 Task: Create interactive dashboards for monitoring real-time energy consumption.
Action: Mouse moved to (122, 62)
Screenshot: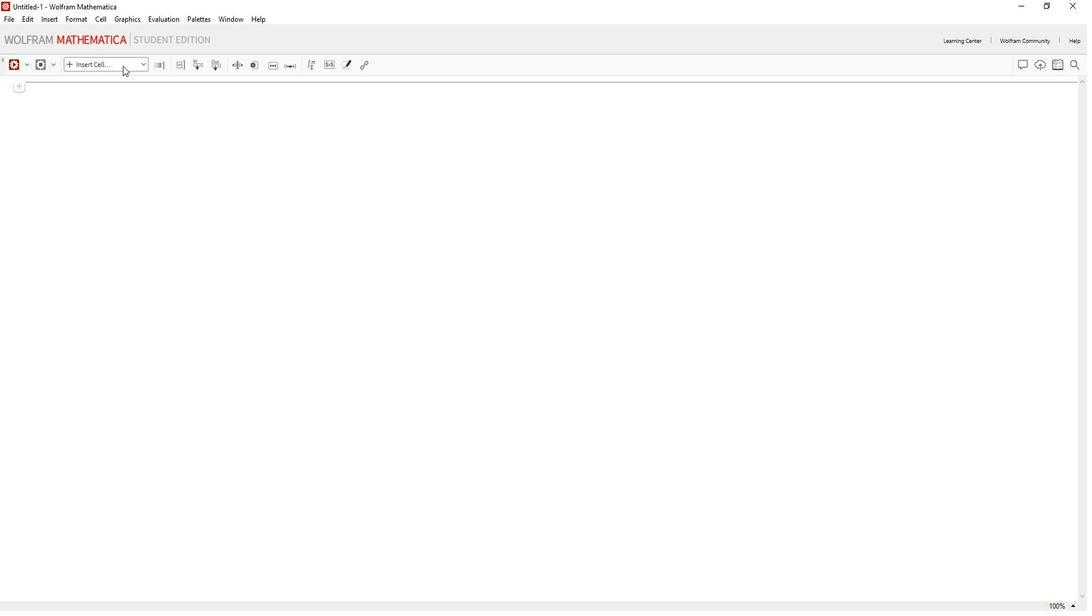 
Action: Mouse pressed left at (122, 62)
Screenshot: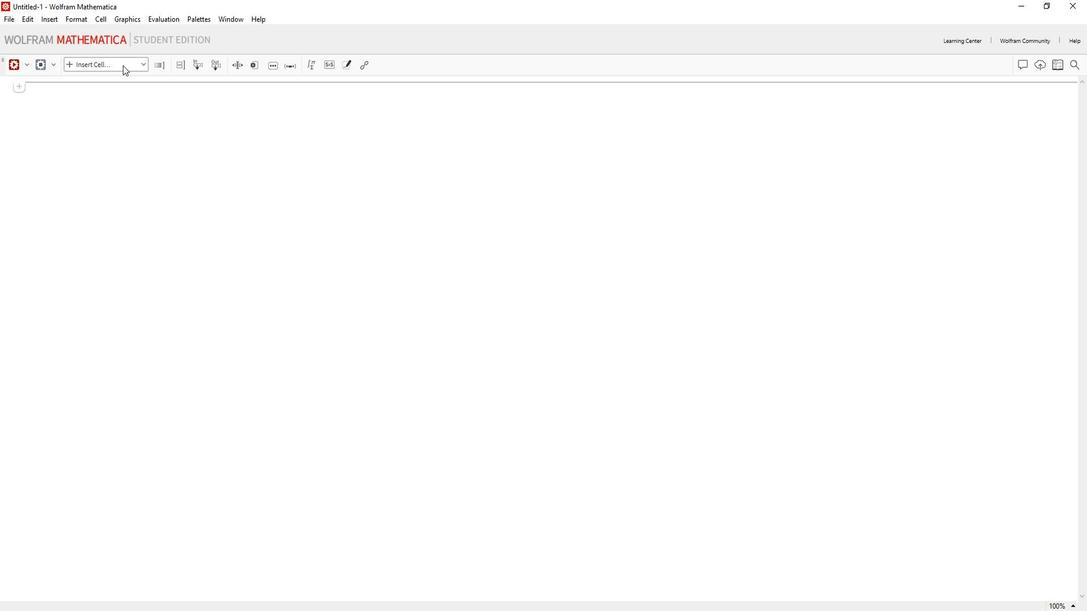 
Action: Mouse moved to (105, 208)
Screenshot: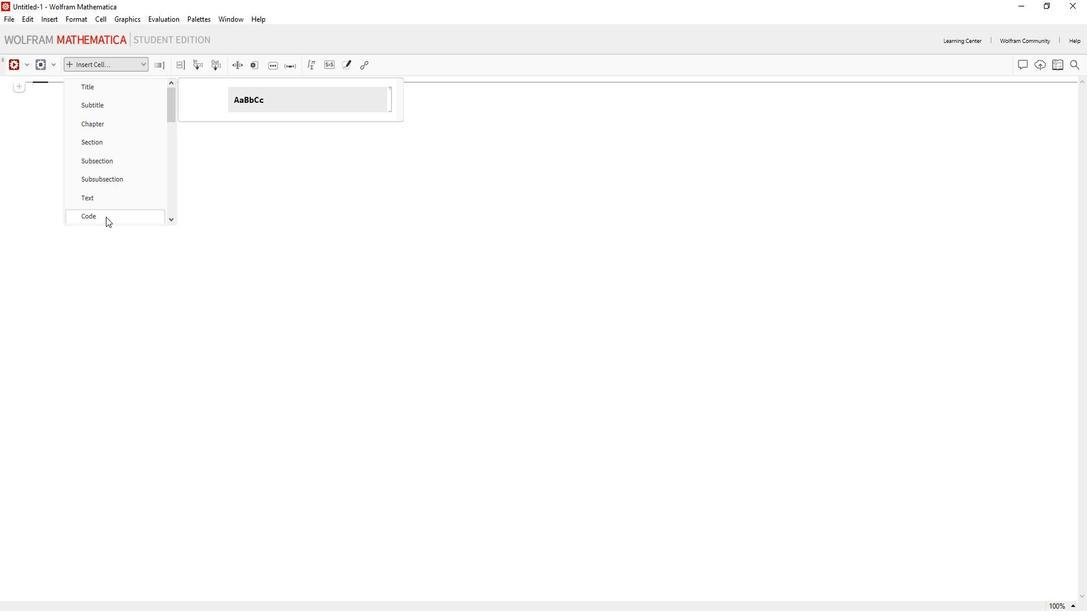 
Action: Mouse pressed left at (105, 208)
Screenshot: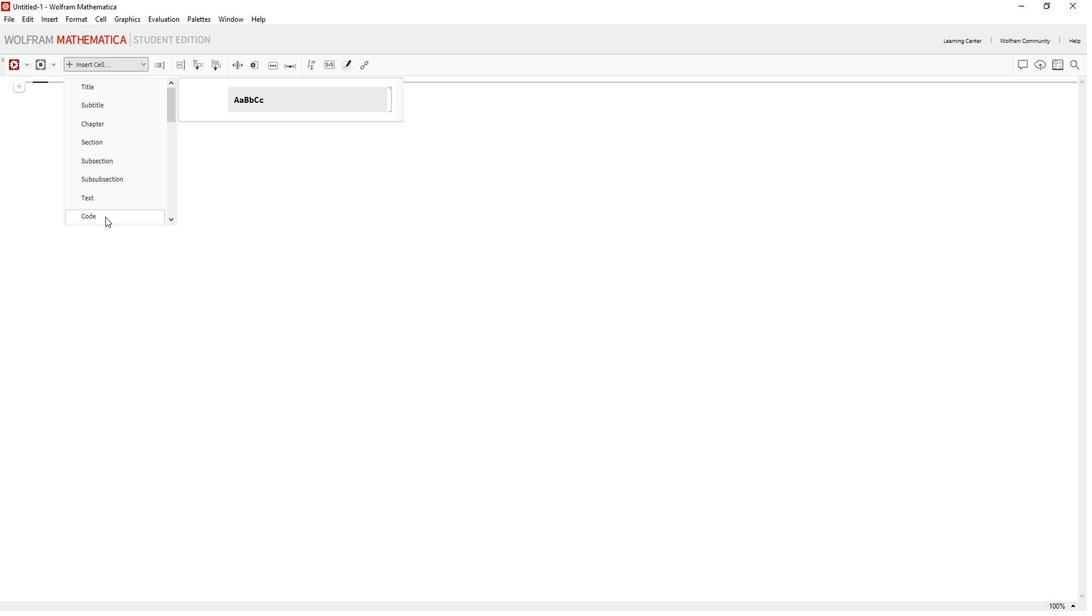 
Action: Mouse moved to (105, 208)
Screenshot: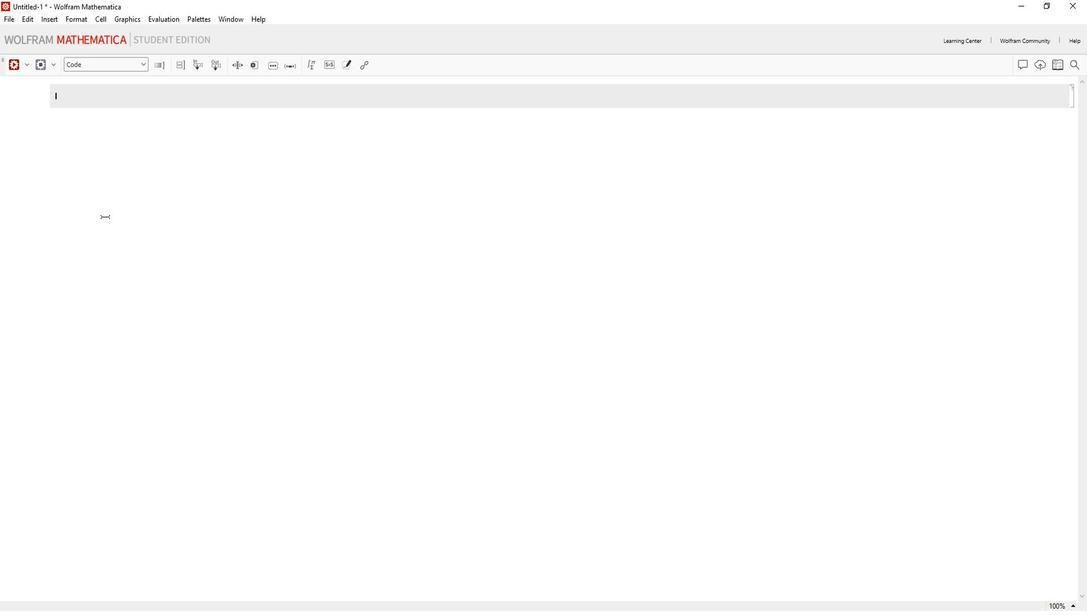 
Action: Key pressed data<Key.space>=<Key.space><Key.caps_lock>T<Key.caps_lock>able[<Key.shift_r>{<Key.caps_lock>D<Key.caps_lock>ate<Key.caps_lock>L<Key.caps_lock>ist[],<Key.space><Key.caps_lock>R<Key.caps_lock>andom<Key.caps_lock>R<Key.caps_lock>eal[<Key.shift_r>{10,<Key.space>50<Key.right><Key.right><Key.right>,<Key.space><Key.shift_r><Key.shift_r><Key.shift_r><Key.shift_r><Key.shift_r>{10<Key.right><Key.right>;<Key.enter>
Screenshot: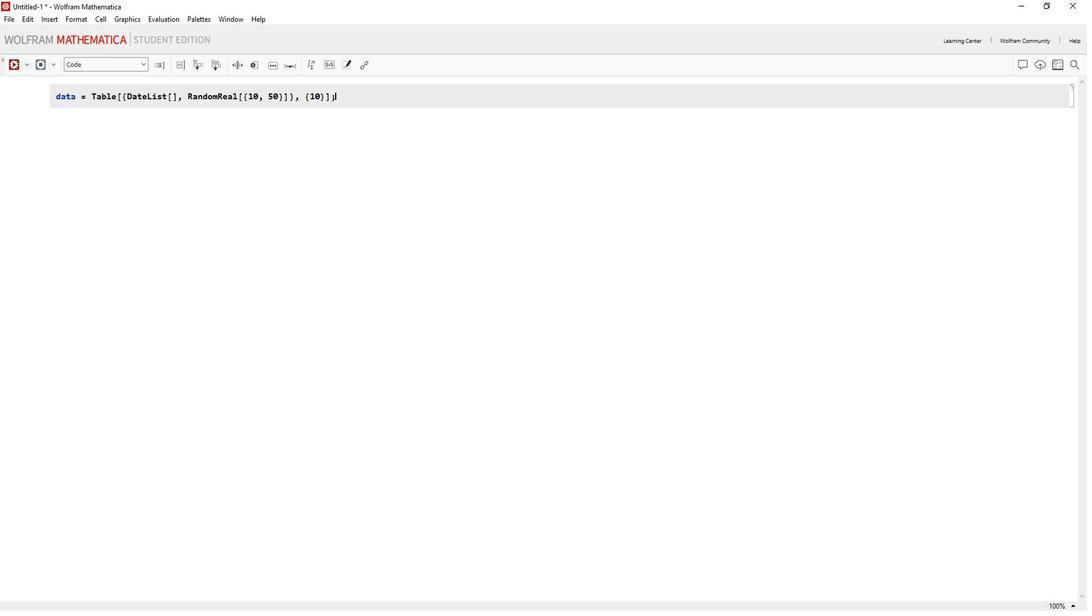 
Action: Mouse moved to (107, 103)
Screenshot: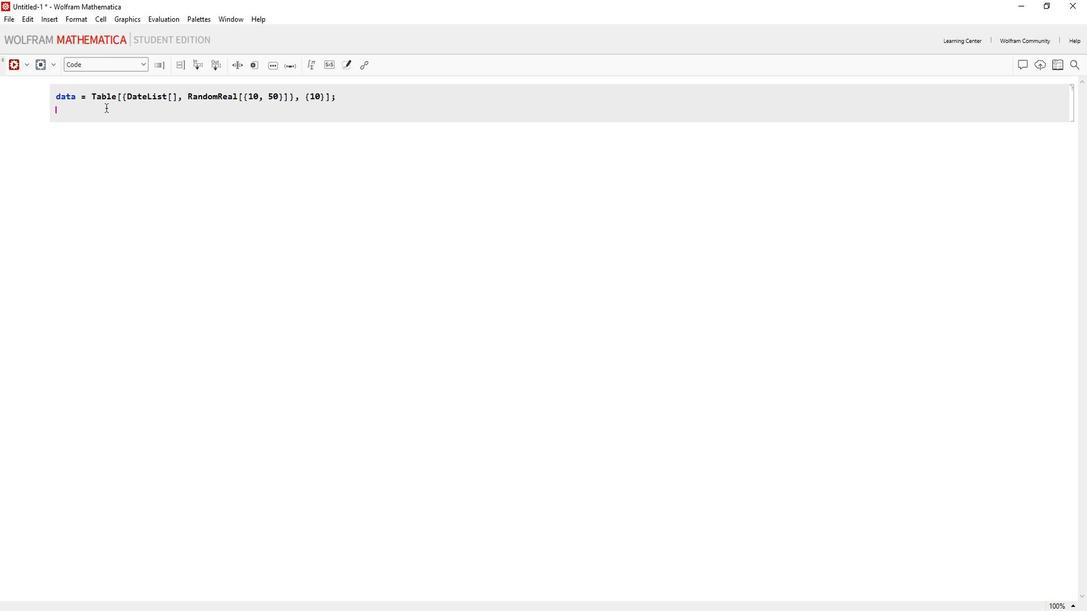 
Action: Key pressed <Key.caps_lock>D<Key.caps_lock>ynamic<Key.caps_lock>M<Key.caps_lock>odule[<Key.shift_r>{energy<Key.caps_lock>D<Key.caps_lock>ata<Key.space>=<Key.space>data<Key.right>,<Key.enter>update<Key.caps_lock>D<Key.caps_lock>ata[]<Key.space><Key.shift_r>:=<Key.space><Key.shift_r>(<Key.space><Key.enter><Key.caps_lock>A<Key.caps_lock>ppend<Key.caps_lock>T<Key.caps_lock>o[energy<Key.caps_lock>D<Key.caps_lock>ata,<Key.space><Key.shift_r>{<Key.caps_lock>D<Key.caps_lock>ate<Key.caps_lock>L<Key.caps_lock>ist[],<Key.space><Key.caps_lock>R<Key.caps_lock>andom<Key.caps_lock>R<Key.caps_lock>eal[<Key.shift_r>{10,<Key.space>50<Key.right><Key.right><Key.right><Key.right>;<Key.enter>energy<Key.caps_lock>D<Key.caps_lock>ata<Key.space>=<Key.space><Key.caps_lock>T<Key.caps_lock>ake[energy<Key.caps_lock>D<Key.caps_lock>ata,<Key.space>-10<Key.right>;<Key.enter><Key.right>;<Key.enter><Key.caps_lock>D<Key.caps_lock>ynamic[<Key.enter>upa<Key.backspace>date<Key.caps_lock>D<Key.caps_lock>ata[];<Key.enter><Key.caps_lock>G<Key.caps_lock>rid[<Key.shift_r>{<Key.space><Key.enter><Key.shift_r>{<Key.caps_lock>D<Key.caps_lock>ate<Key.caps_lock>L<Key.caps_lock>ist<Key.caps_lock>P<Key.caps_lock>lot[energy<Key.caps_lock>D<Key.caps_lock>ata,<Key.space><Key.caps_lock>P<Key.caps_lock>lot<Key.caps_lock>L<Key.caps_lock>abel<Key.space>-<Key.shift>><Key.space><Key.shift_r>"<Key.caps_lock>R<Key.caps_lock>eal-time<Key.space><Key.caps_lock>E<Key.caps_lock>nergy<Key.space><Key.caps_lock>C<Key.caps_lock>onsumption<Key.right>,<Key.space><Key.caps_lock>I<Key.caps_lock>mage<Key.caps_lock>S<Key.caps_lock>ize<Key.space>-<Key.shift>><Key.space>600<Key.right><Key.right>;<Key.backspace>,<Key.enter><Key.shift_r>{<Key.caps_lock>B<Key.caps_lock>ar<Key.caps_lock>C<Key.caps_lock>hart[<Key.caps_lock>T<Key.caps_lock>ranspose[energy<Key.caps_lock>D<Key.caps_lock>ata<Key.right>[[2]],<Key.space><Key.caps_lock>C<Key.caps_lock>hart<Key.caps_lock>L<Key.caps_lock>abels<Key.space>-<Key.shift>><Key.space><Key.caps_lock>P<Key.caps_lock>laced[<Key.caps_lock>D<Key.caps_lock>ate<Key.caps_lock>S<Key.caps_lock>tring<Key.space>/<Key.shift><Key.shift><Key.shift><Key.shift><Key.shift><Key.shift><Key.shift><Key.shift><Key.shift><Key.shift><Key.shift><Key.shift>@<Key.space><Key.caps_lock>T<Key.caps_lock>ranspose[energy<Key.caps_lock>D<Key.caps_lock>ata<Key.right>[[1<Key.right><Key.right>,<Key.space><Key.caps_lock>A<Key.caps_lock>xis<Key.right>,<Key.enter><Key.caps_lock>C<Key.caps_lock>hart<Key.caps_lock>S<Key.caps_lock>tyle<Key.space>-<Key.shift>><Key.space><Key.shift_r>"<Key.caps_lock>T<Key.caps_lock>emperature<Key.caps_lock>M<Key.caps_lock>ap<Key.right>,<Key.space><Key.caps_lock>P<Key.caps_lock>lot<Key.caps_lock>L<Key.caps_lock>abel<Key.space>-<Key.shift>><Key.space><Key.shift_r>"<Key.caps_lock>E<Key.caps_lock>nergy<Key.space><Key.caps_lock>C<Key.caps_lock>os<Key.backspace>nsumption<Key.space><Key.caps_lock>D<Key.caps_lock>istribution<Key.right>,<Key.space><Key.caps_lock>I<Key.caps_lock>mage<Key.caps_lock>S<Key.caps_lock>ize<Key.space><Key.shift>-><Key.space>600<Key.right><Key.right><Key.enter><Key.right><Key.right><Key.enter><Key.right><Key.enter>
Screenshot: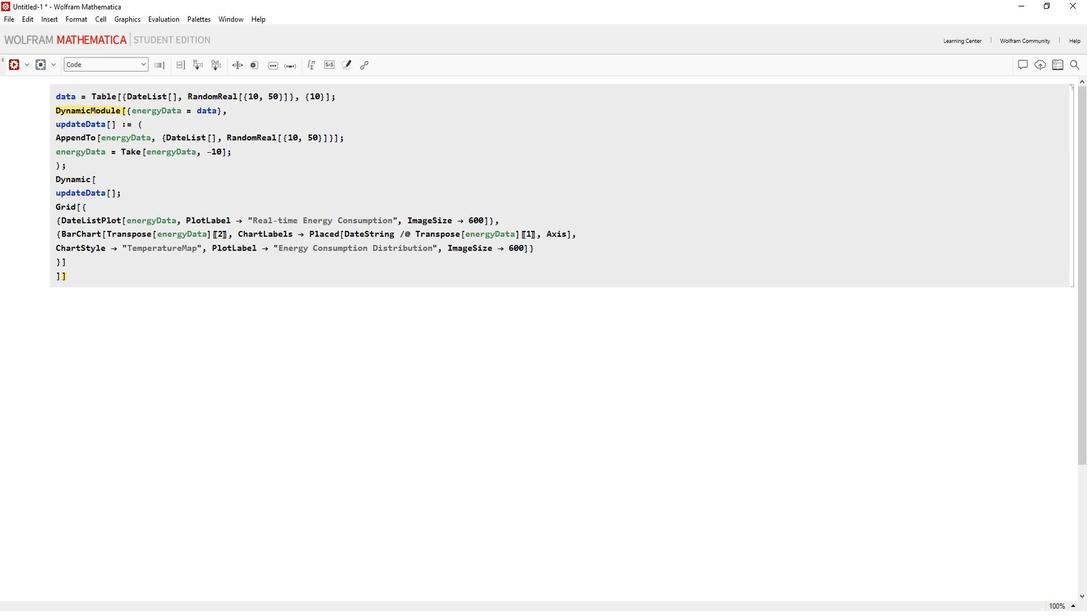 
Action: Mouse moved to (13, 64)
Screenshot: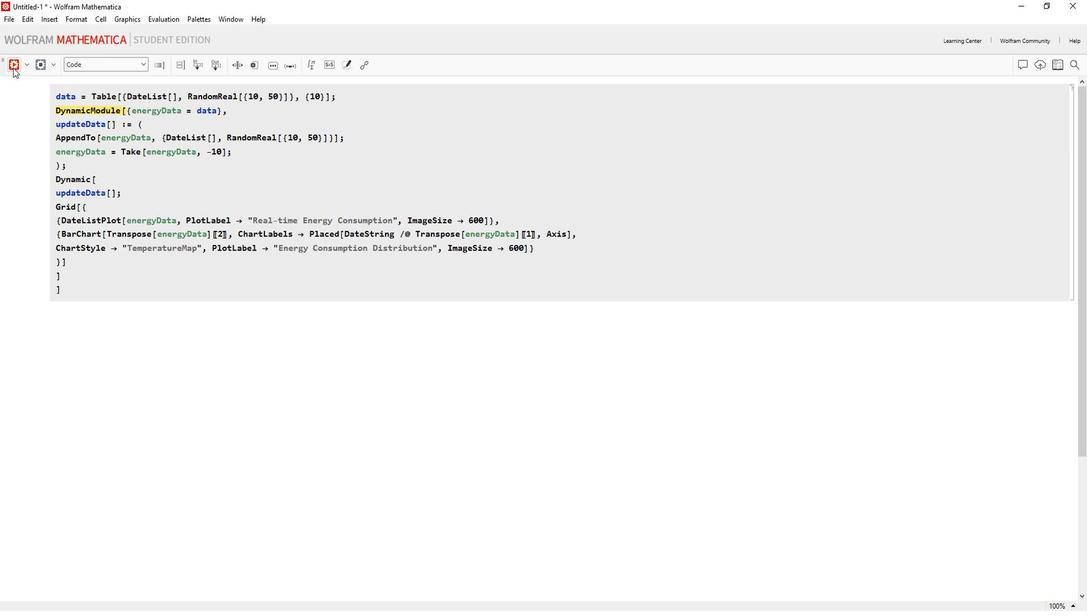 
Action: Mouse pressed left at (13, 64)
Screenshot: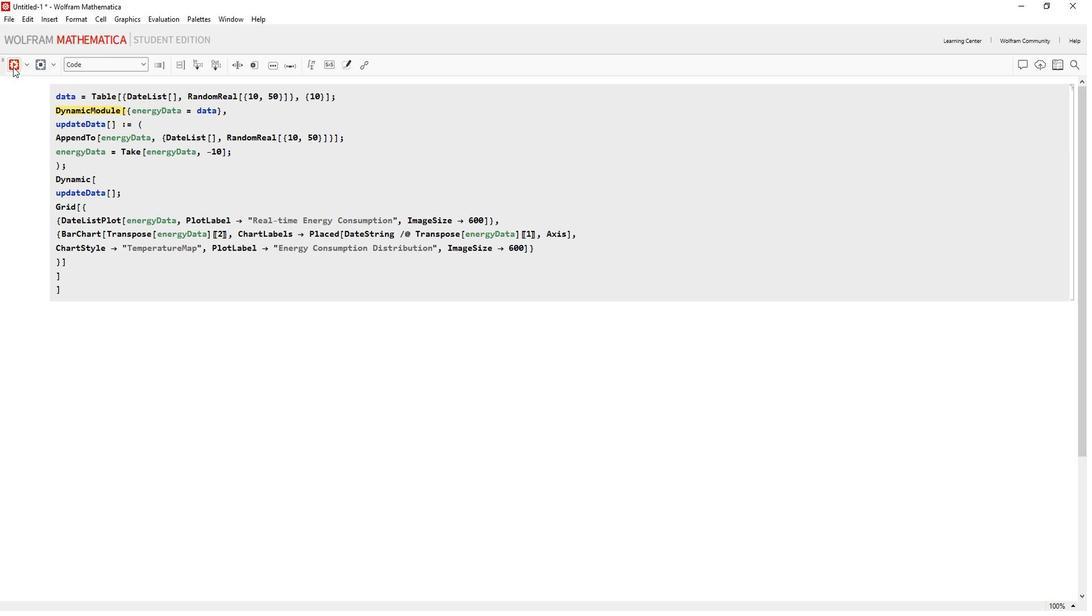 
Action: Mouse moved to (514, 312)
Screenshot: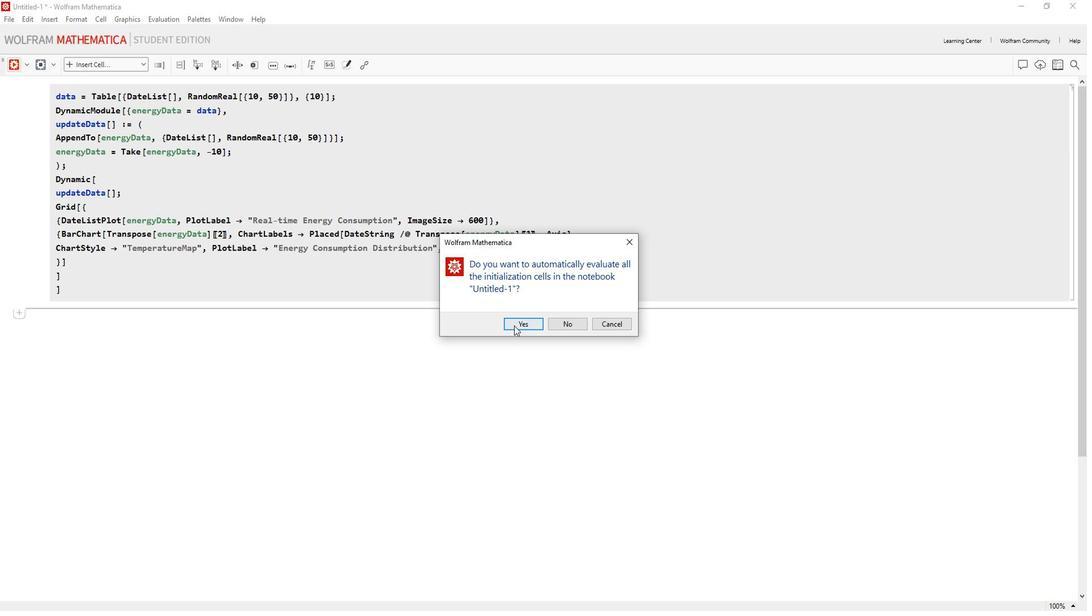 
Action: Mouse pressed left at (514, 312)
Screenshot: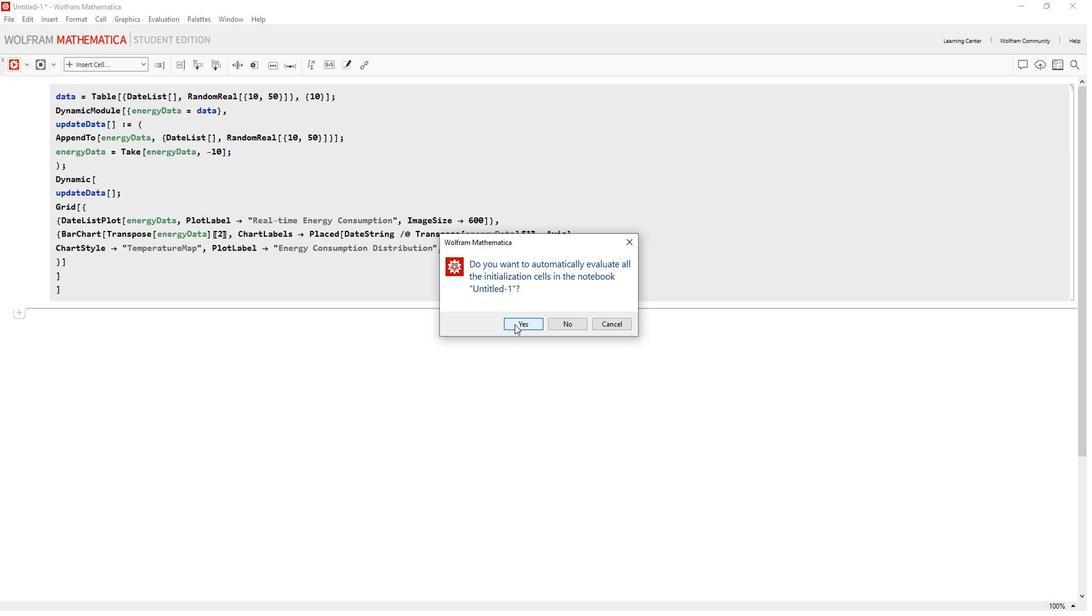 
Action: Mouse moved to (578, 344)
Screenshot: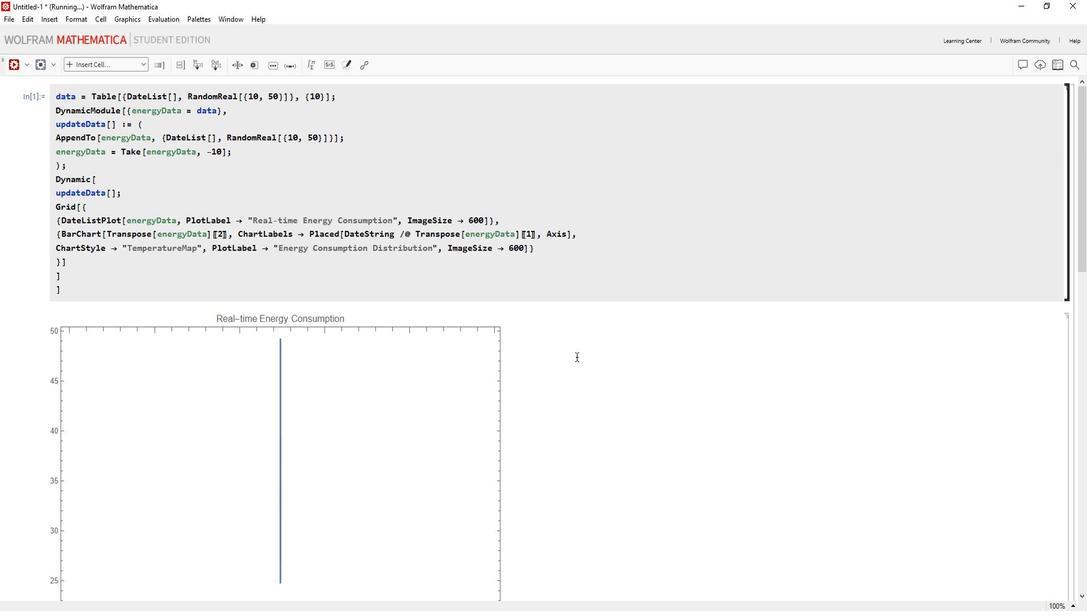 
Action: Mouse scrolled (578, 343) with delta (0, 0)
Screenshot: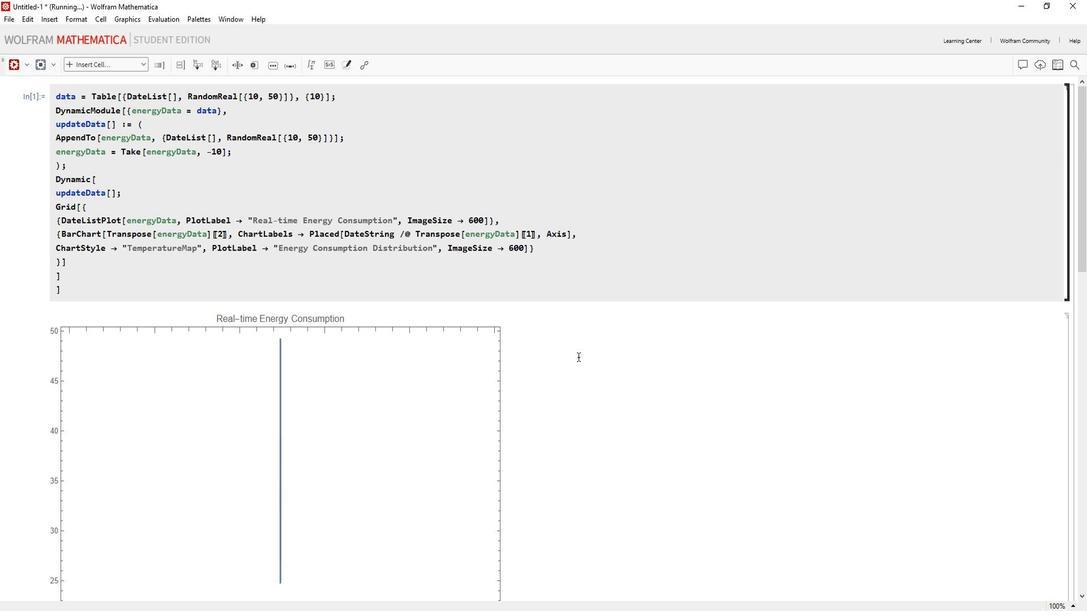 
Action: Mouse scrolled (578, 343) with delta (0, 0)
Screenshot: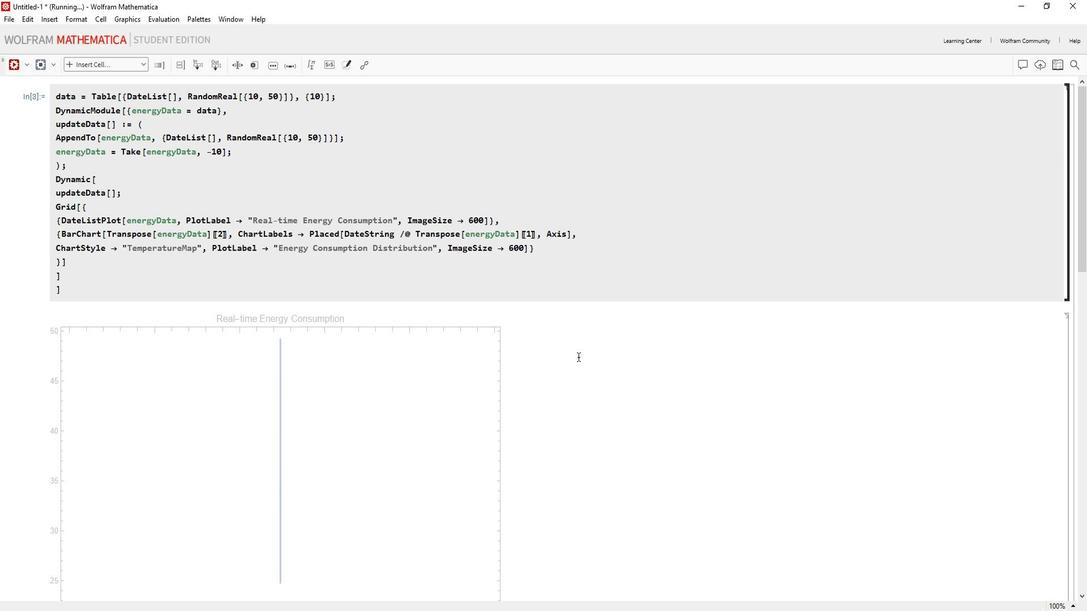 
Action: Mouse scrolled (578, 343) with delta (0, 0)
Screenshot: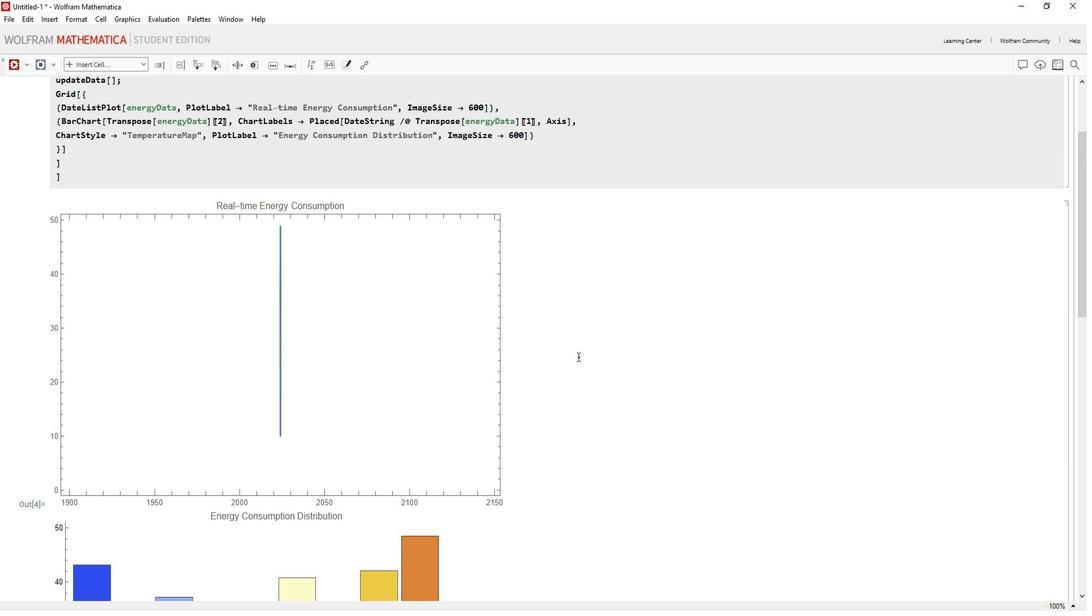 
Action: Mouse scrolled (578, 343) with delta (0, 0)
Screenshot: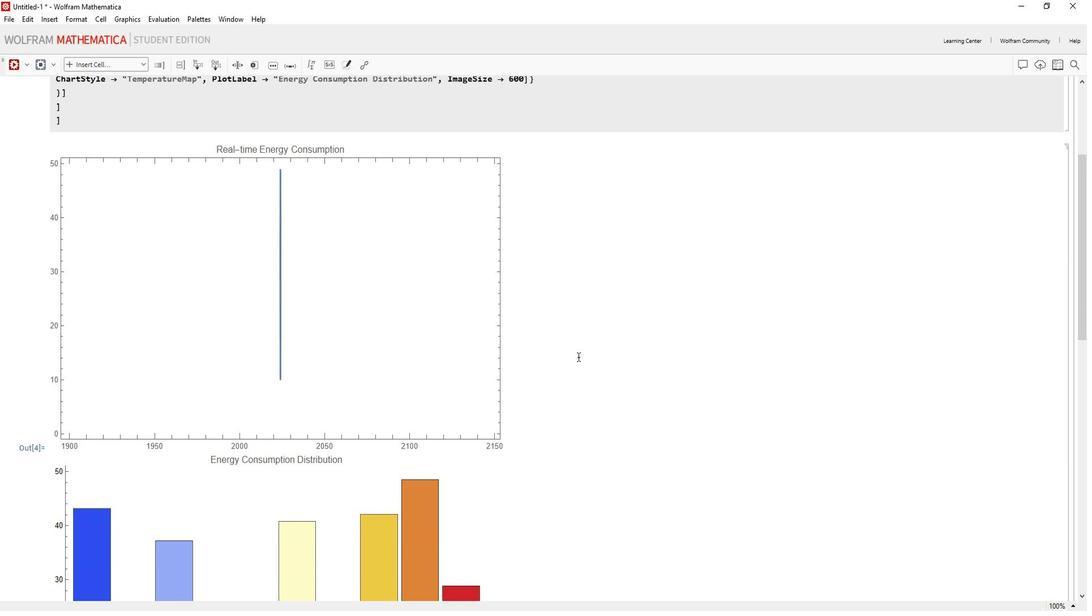 
Action: Mouse scrolled (578, 343) with delta (0, 0)
Screenshot: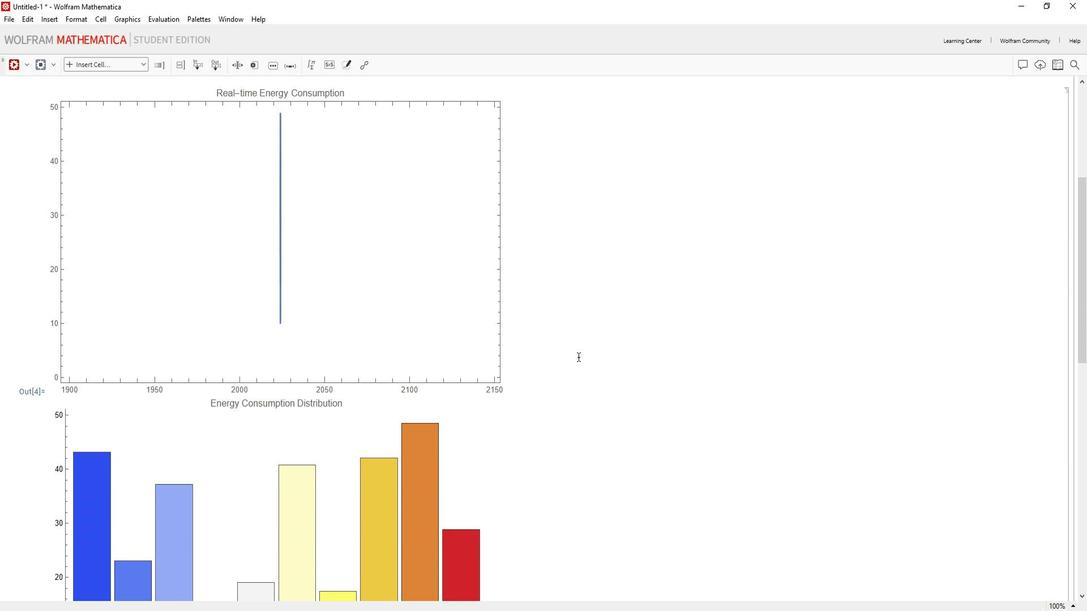 
Action: Mouse scrolled (578, 343) with delta (0, 0)
Screenshot: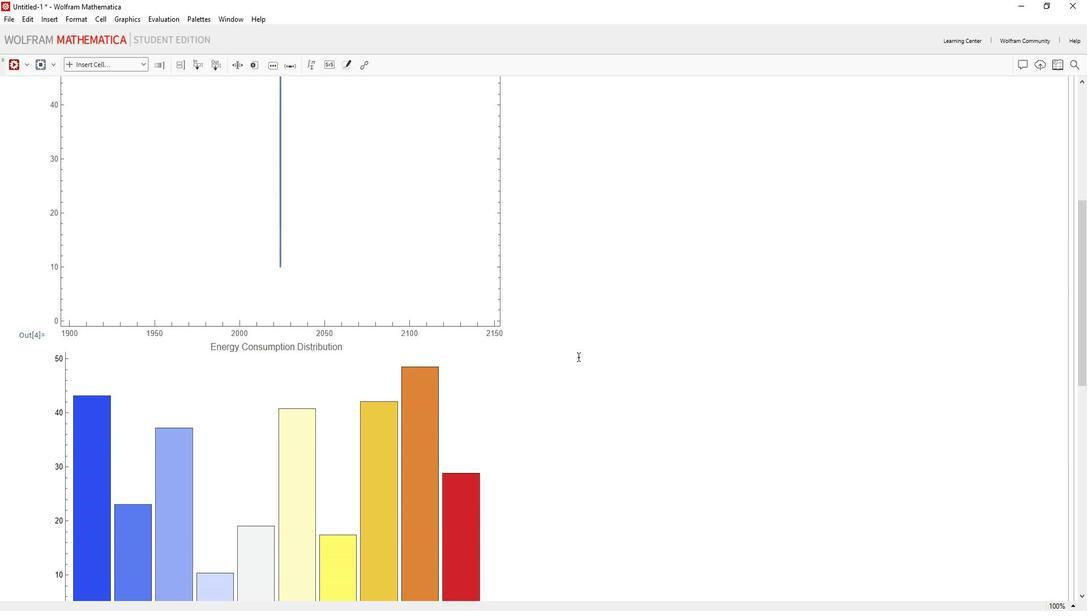 
Action: Mouse scrolled (578, 343) with delta (0, 0)
Screenshot: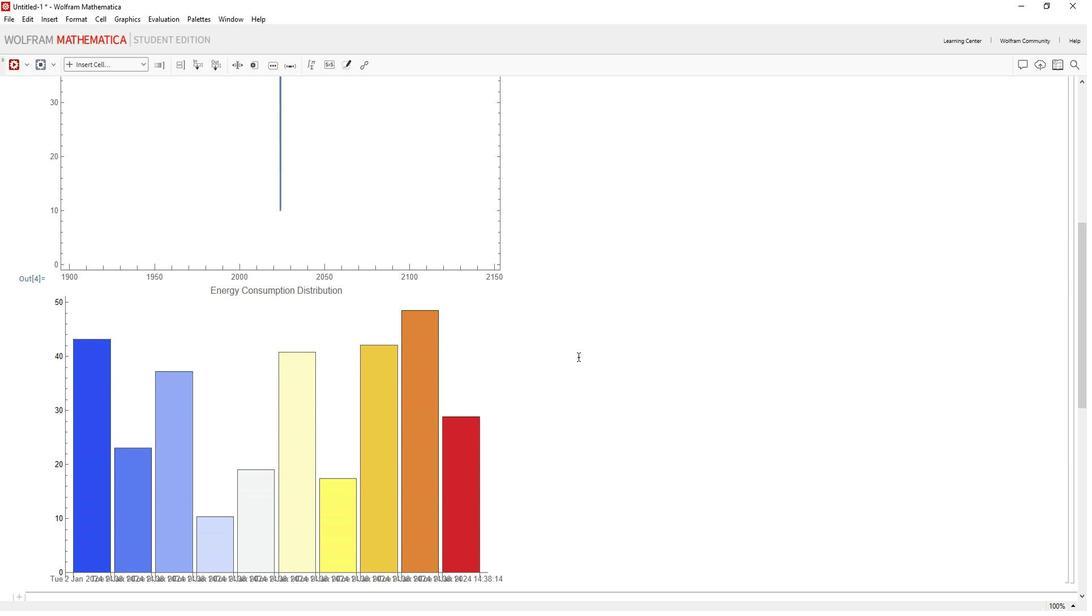 
Action: Mouse scrolled (578, 344) with delta (0, 0)
Screenshot: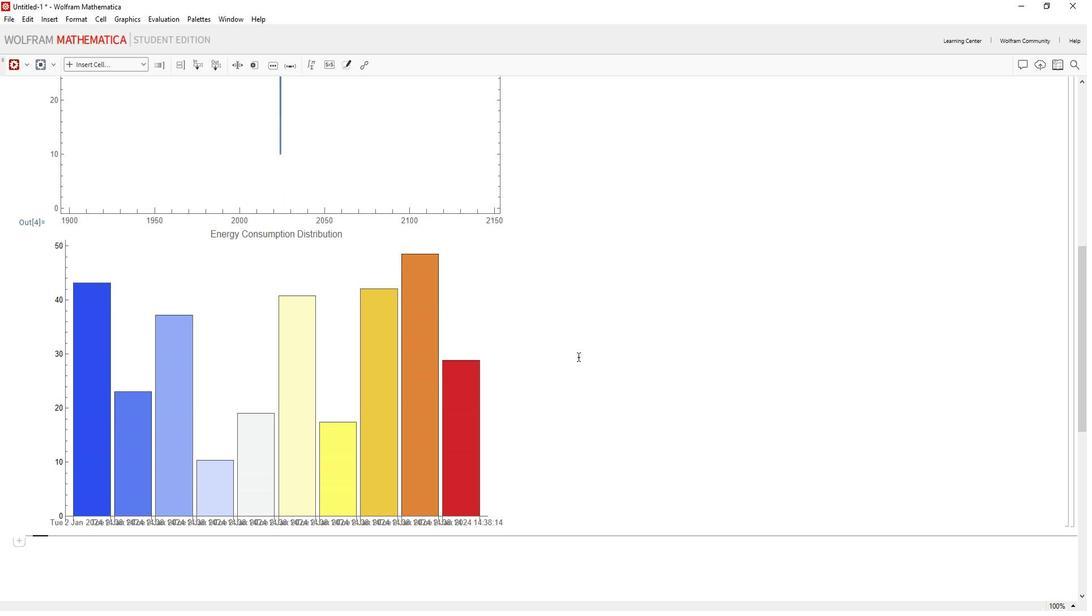 
Action: Mouse scrolled (578, 344) with delta (0, 0)
Screenshot: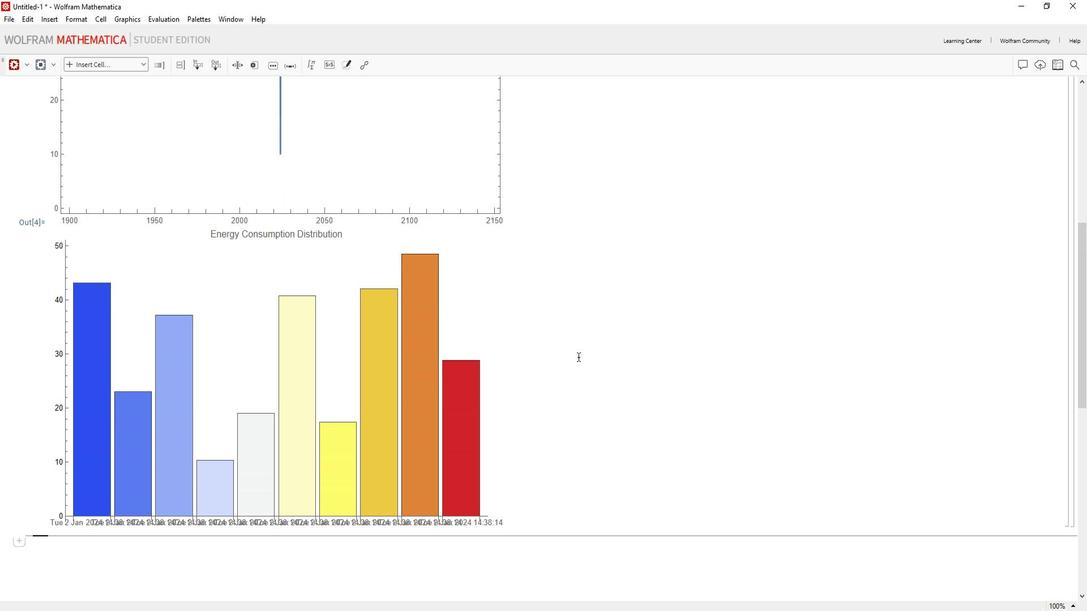 
Action: Mouse scrolled (578, 344) with delta (0, 0)
Screenshot: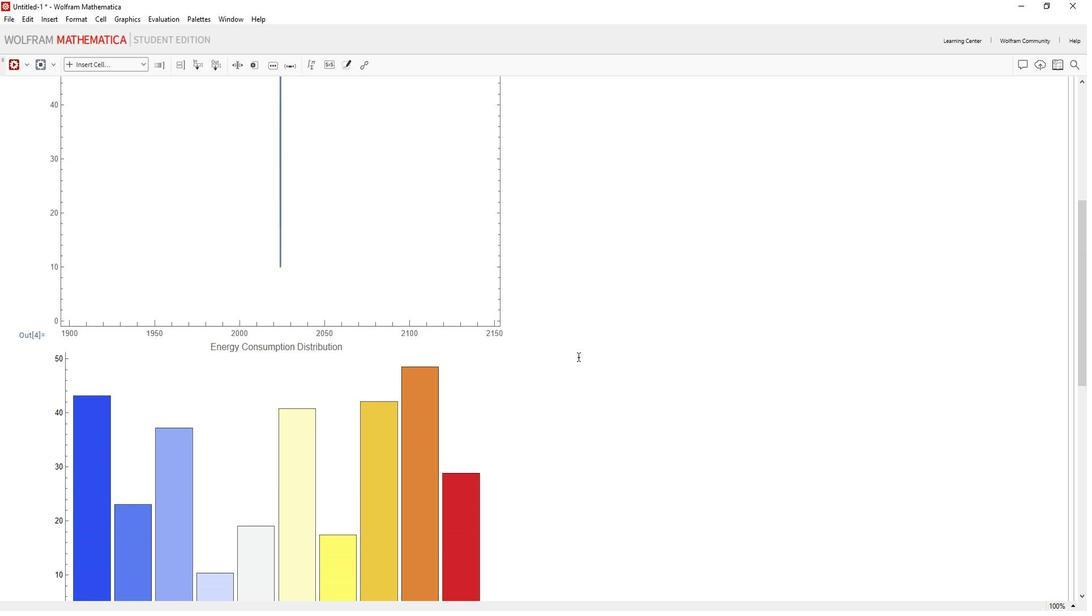 
Action: Mouse scrolled (578, 344) with delta (0, 0)
Screenshot: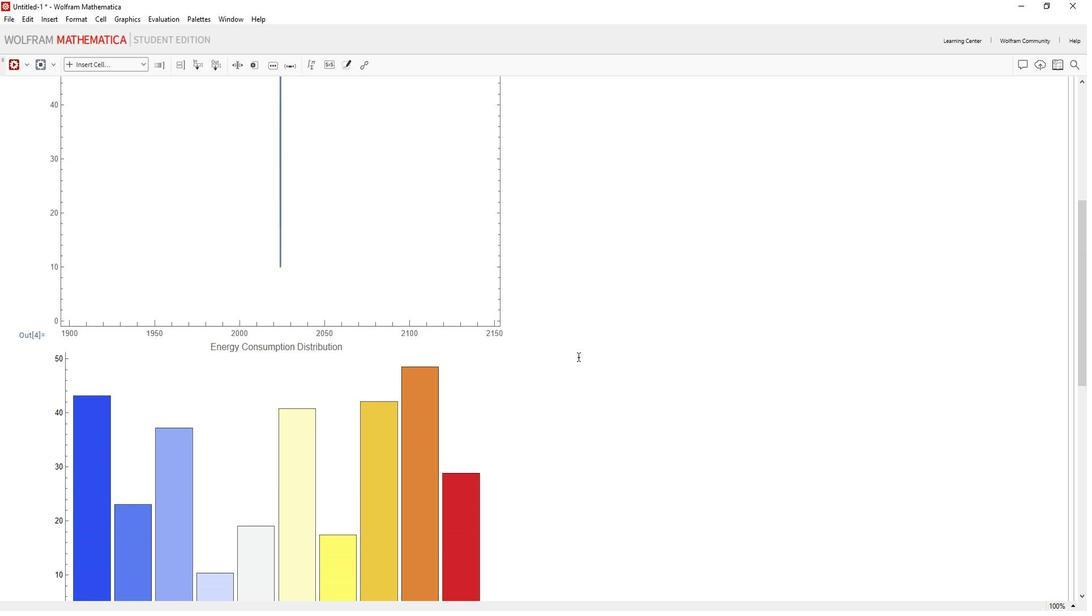 
Action: Mouse scrolled (578, 344) with delta (0, 0)
Screenshot: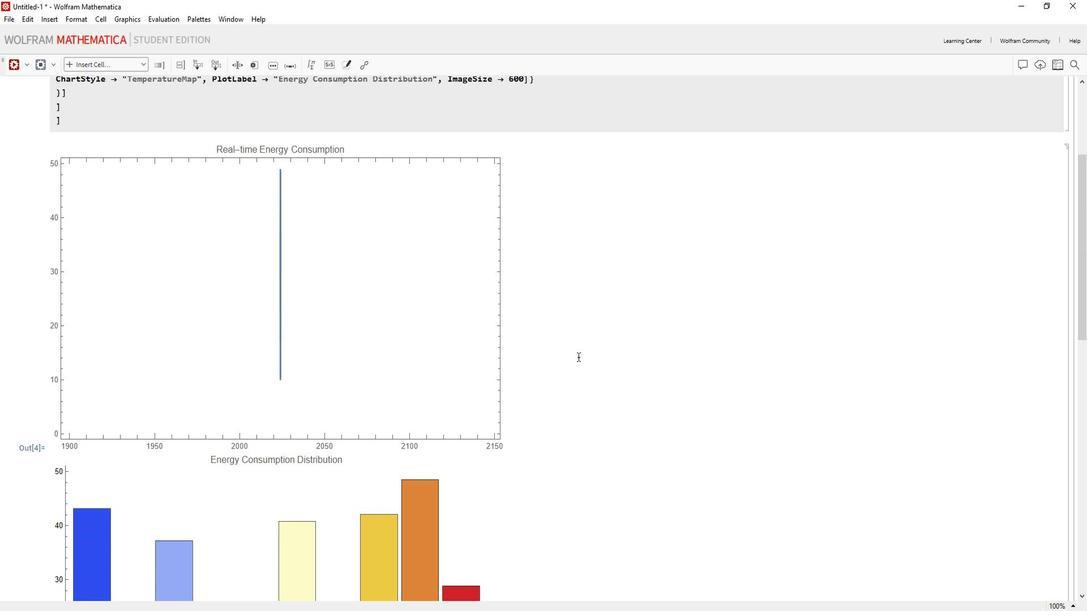 
Action: Mouse scrolled (578, 344) with delta (0, 0)
Screenshot: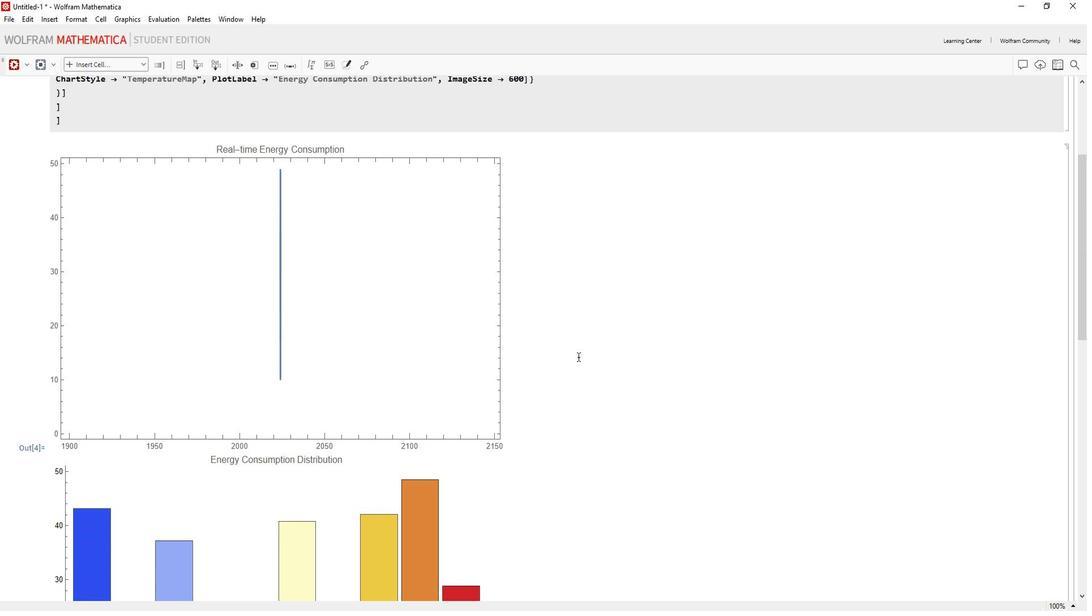 
Action: Mouse scrolled (578, 344) with delta (0, 0)
Screenshot: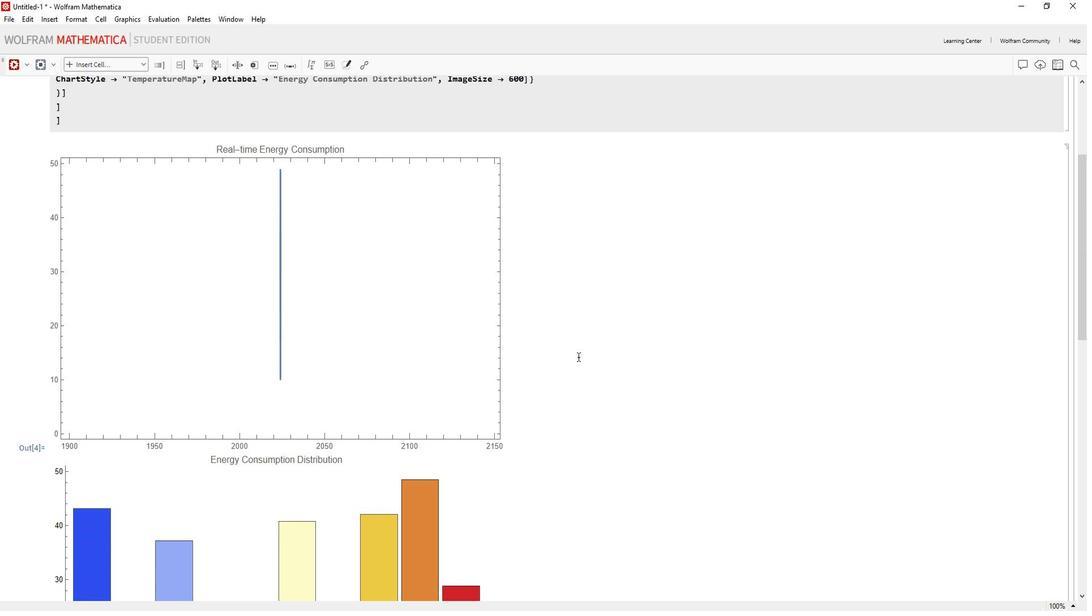 
Action: Mouse scrolled (578, 344) with delta (0, 0)
Screenshot: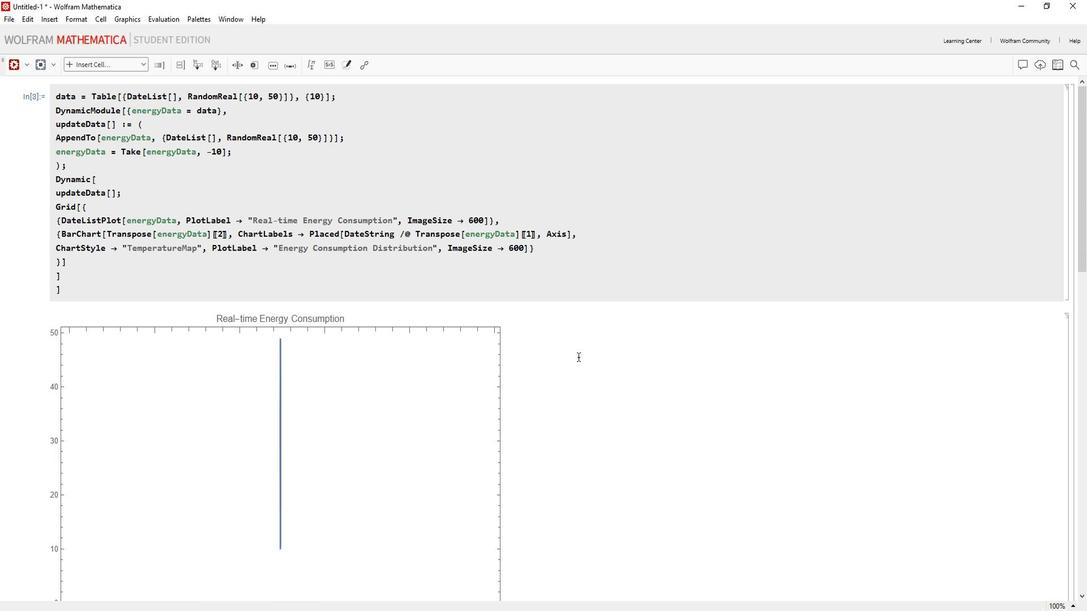 
Action: Mouse scrolled (578, 344) with delta (0, 0)
Screenshot: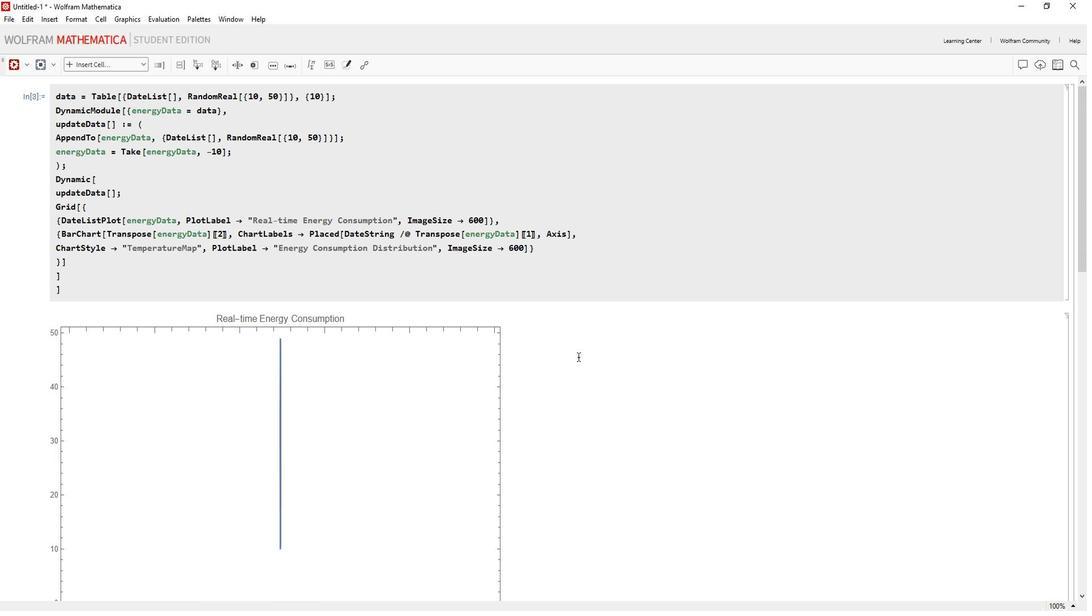 
Action: Mouse scrolled (578, 344) with delta (0, 0)
Screenshot: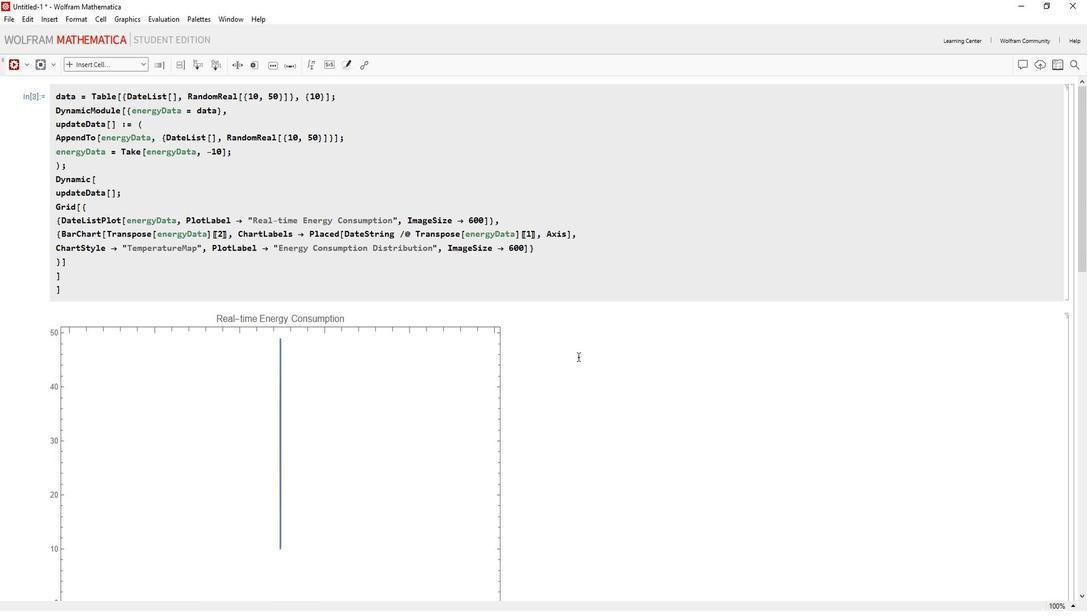 
Action: Mouse scrolled (578, 343) with delta (0, 0)
Screenshot: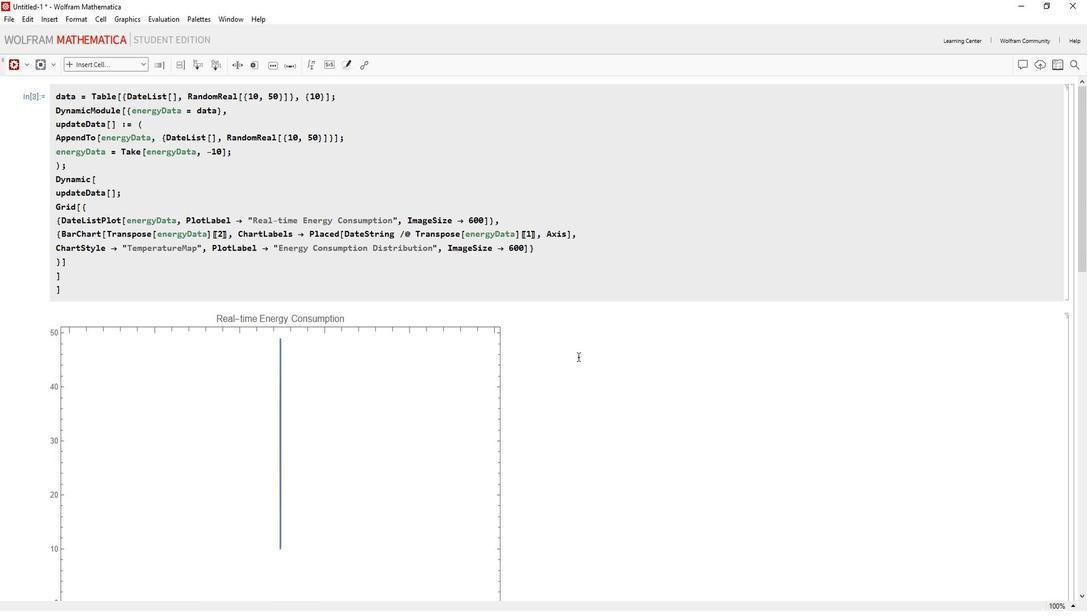 
Action: Mouse scrolled (578, 344) with delta (0, 0)
Screenshot: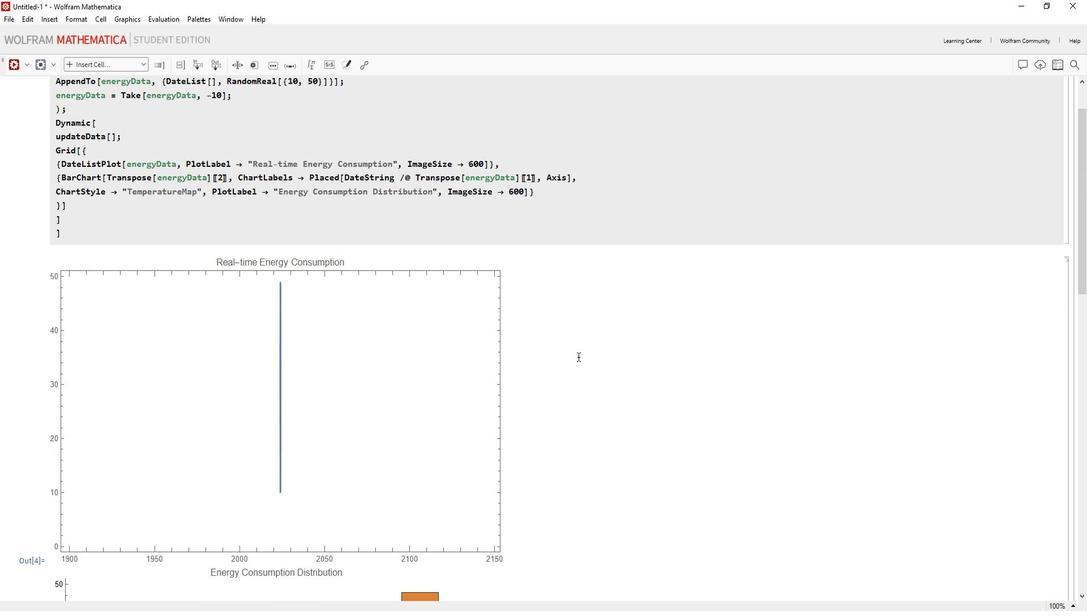
